 Task: Add in the project TracePlan an epic 'IT governance framework implementation'.
Action: Mouse moved to (1125, 203)
Screenshot: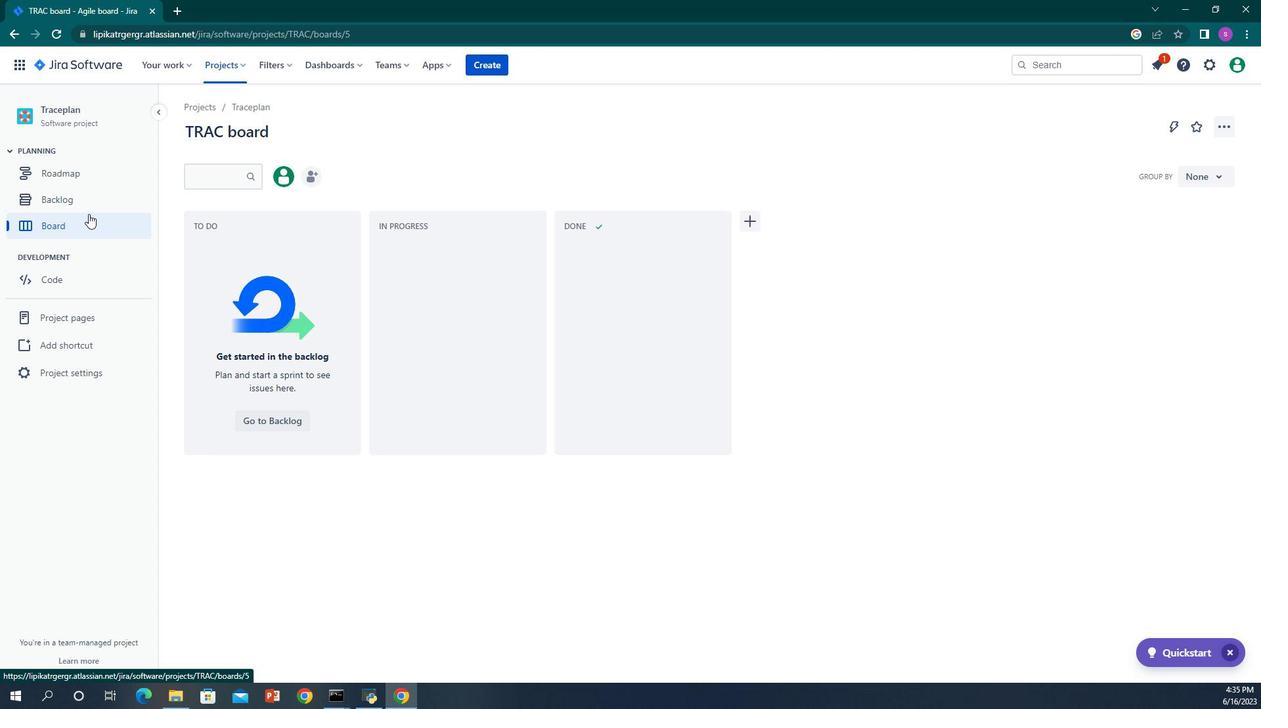 
Action: Mouse pressed left at (1125, 203)
Screenshot: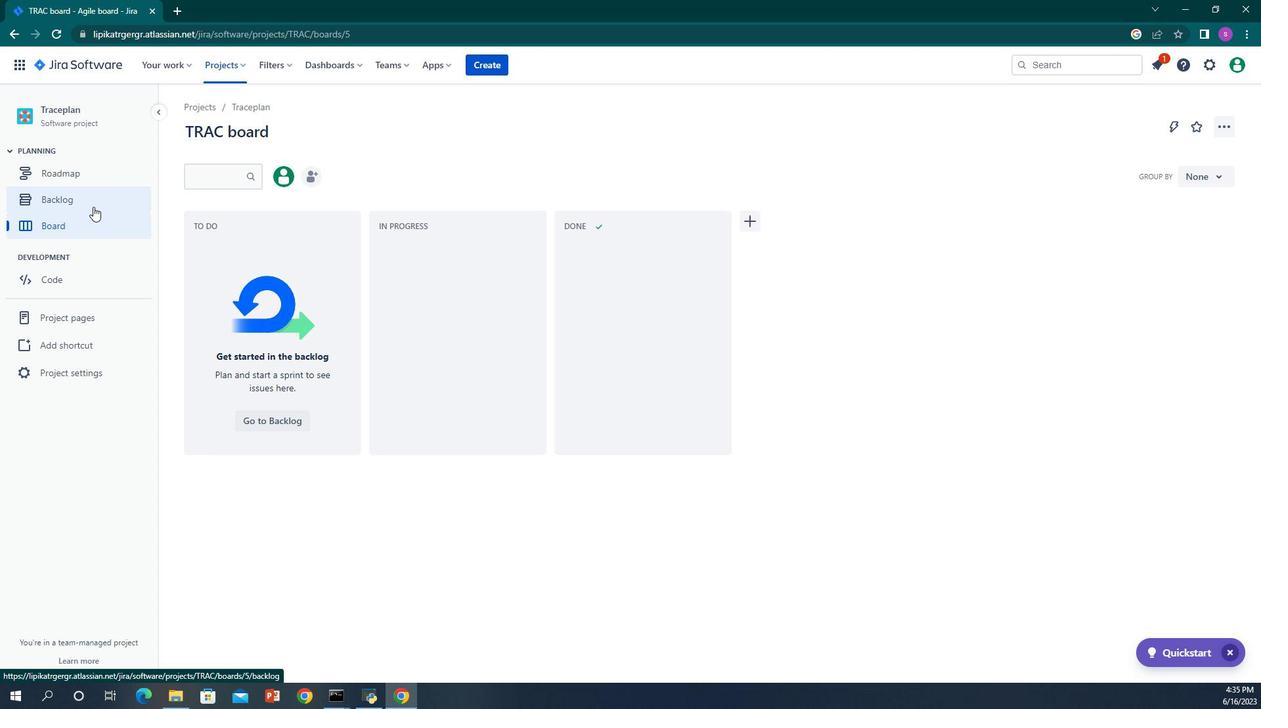 
Action: Mouse moved to (1270, 353)
Screenshot: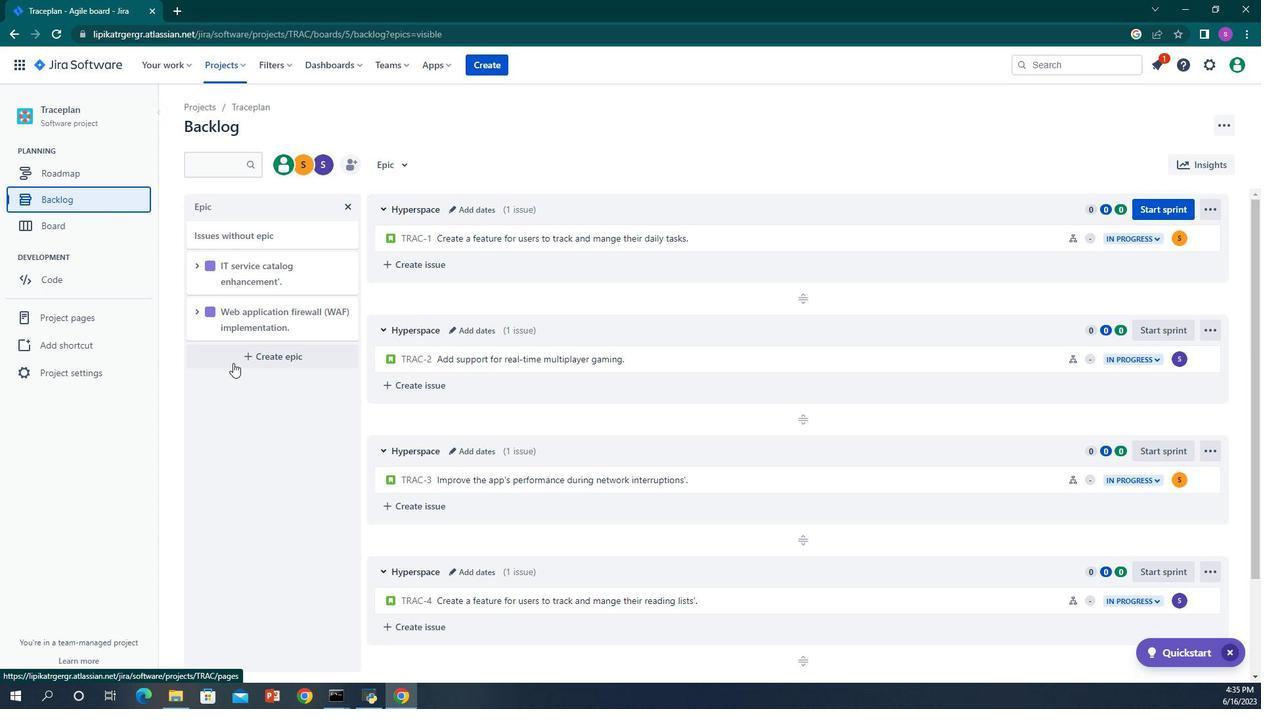 
Action: Mouse pressed left at (1270, 353)
Screenshot: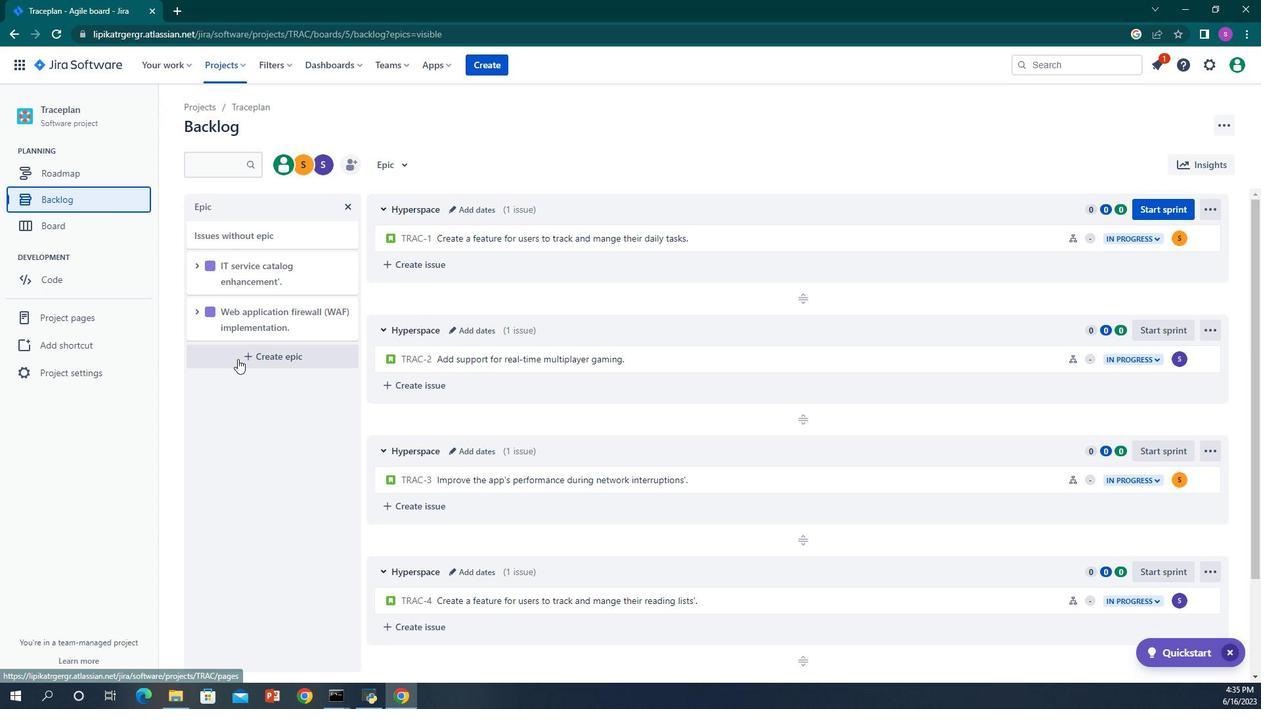 
Action: Mouse moved to (1249, 367)
Screenshot: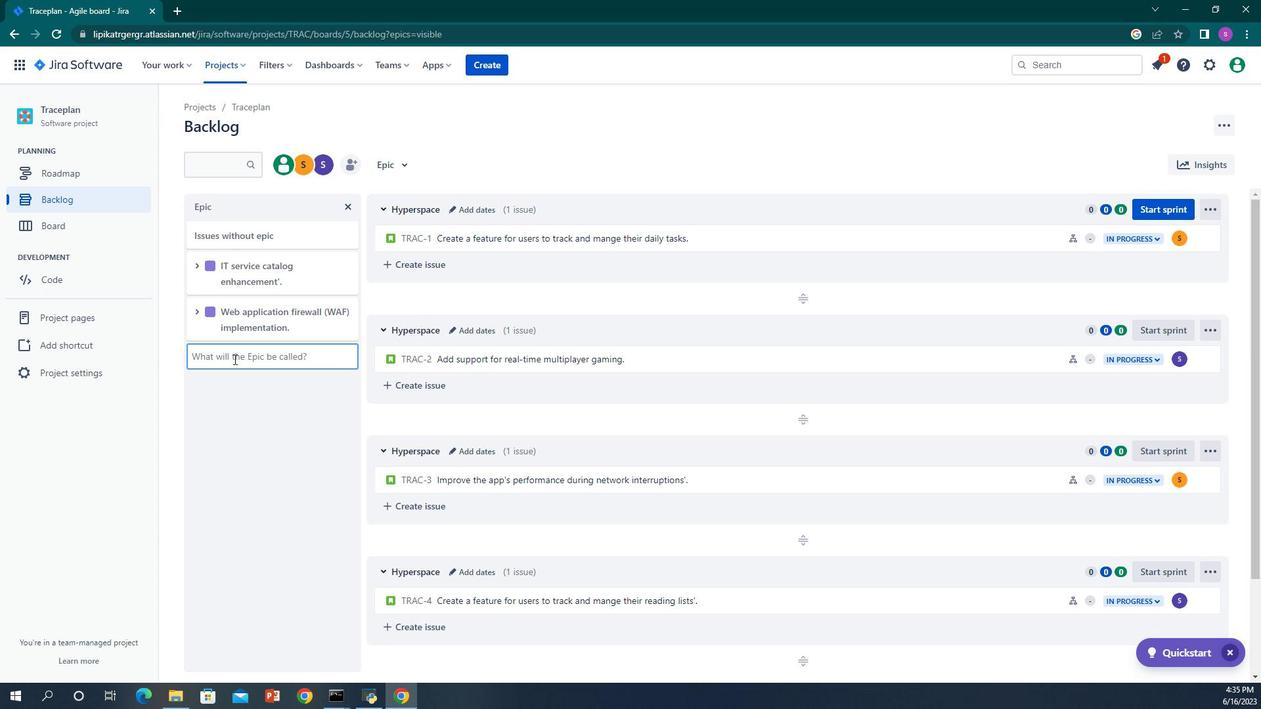 
Action: Key pressed <Key.caps_lock>
Screenshot: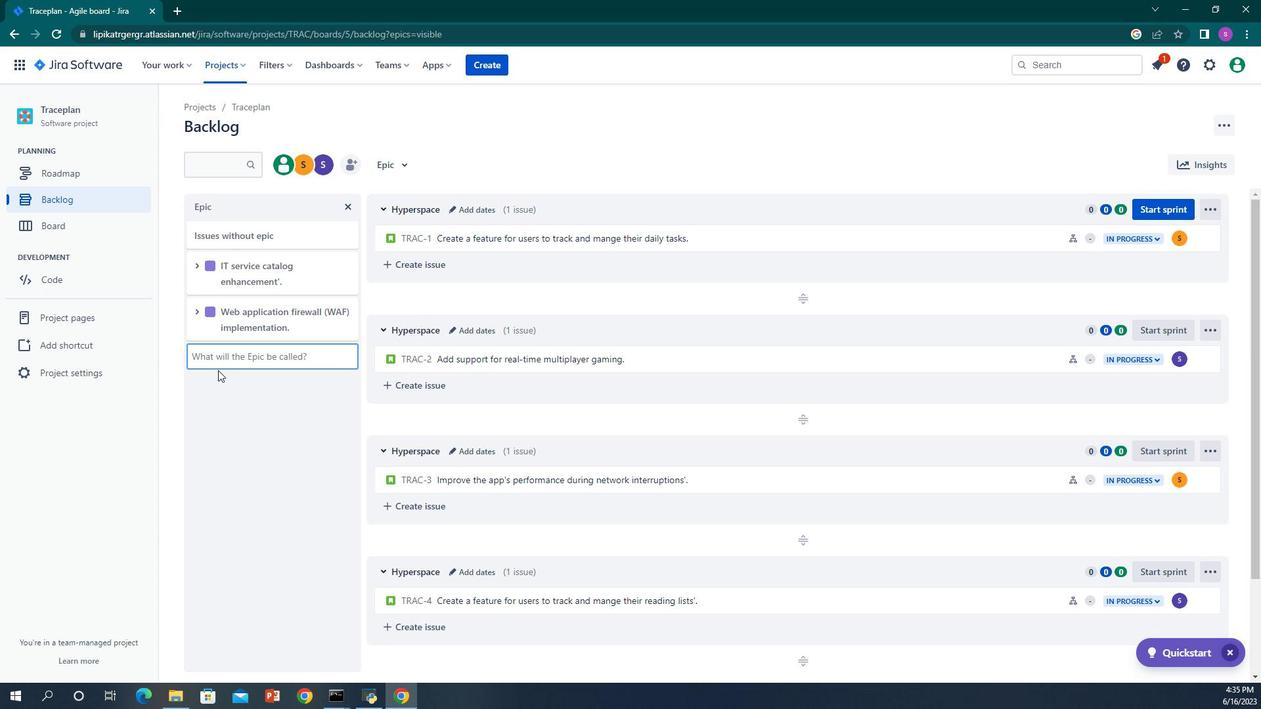 
Action: Mouse moved to (1249, 367)
Screenshot: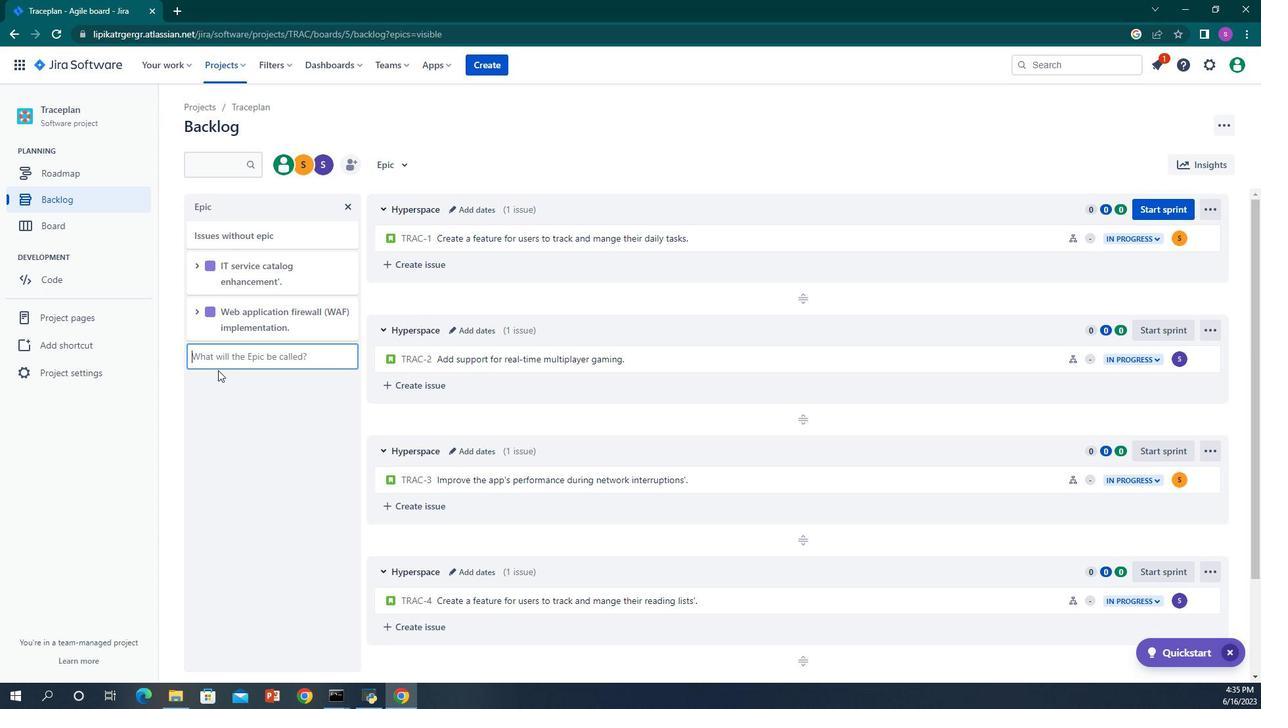 
Action: Key pressed IT<Key.space><Key.caps_lock>governance<Key.space>framework<Key.space>implementation'.<Key.left><Key.backspace>
Screenshot: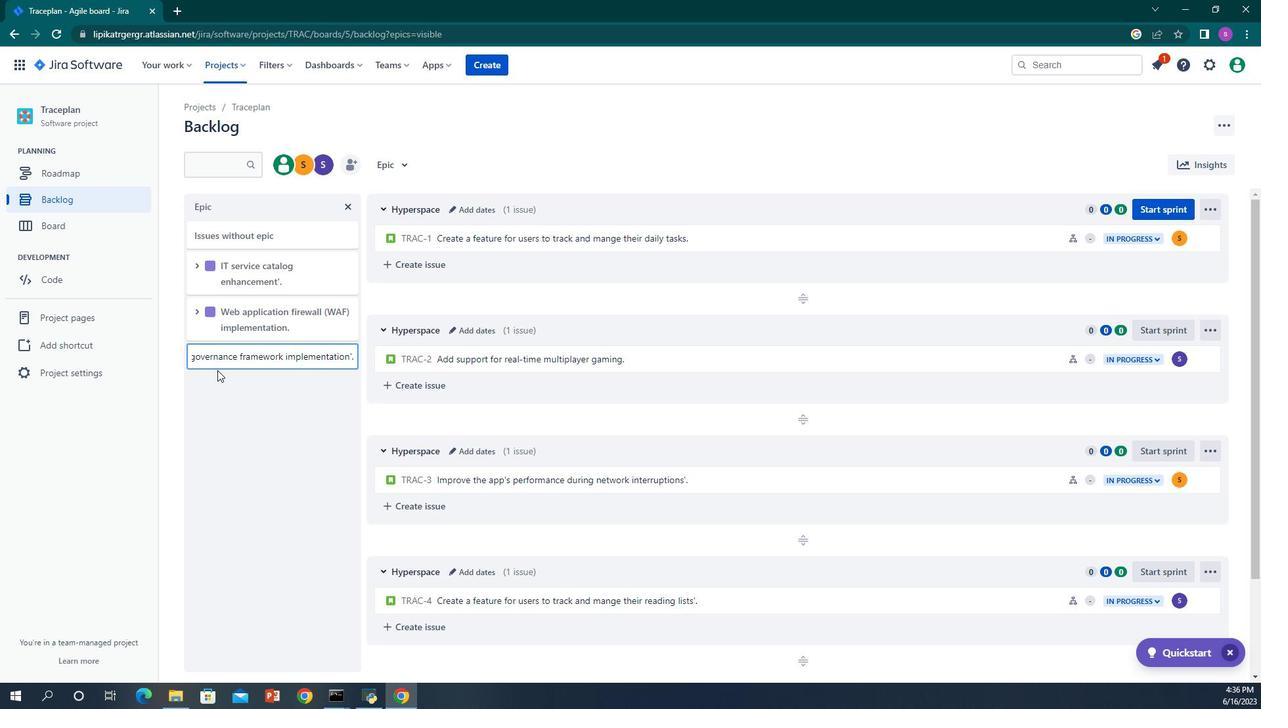
Action: Mouse moved to (1270, 392)
Screenshot: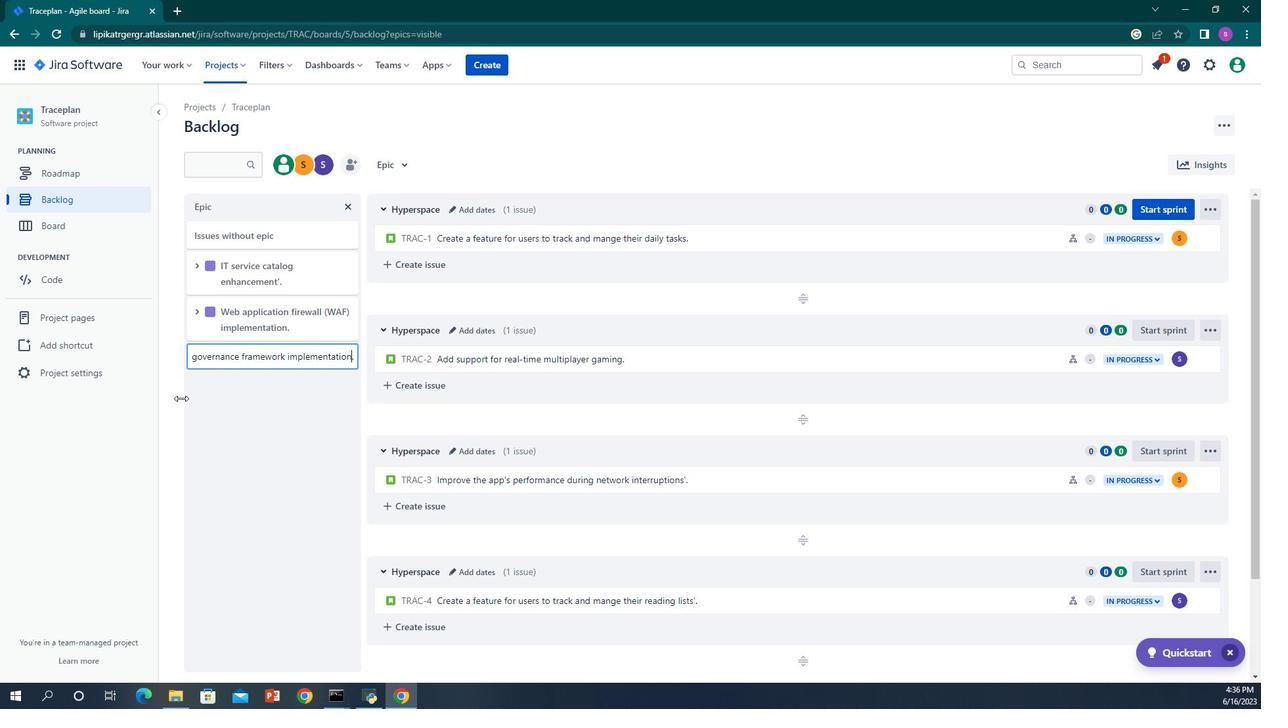 
